 Task: Zoom out the location "Home in West palm Beach, Florida, United States" two times.
Action: Mouse moved to (721, 134)
Screenshot: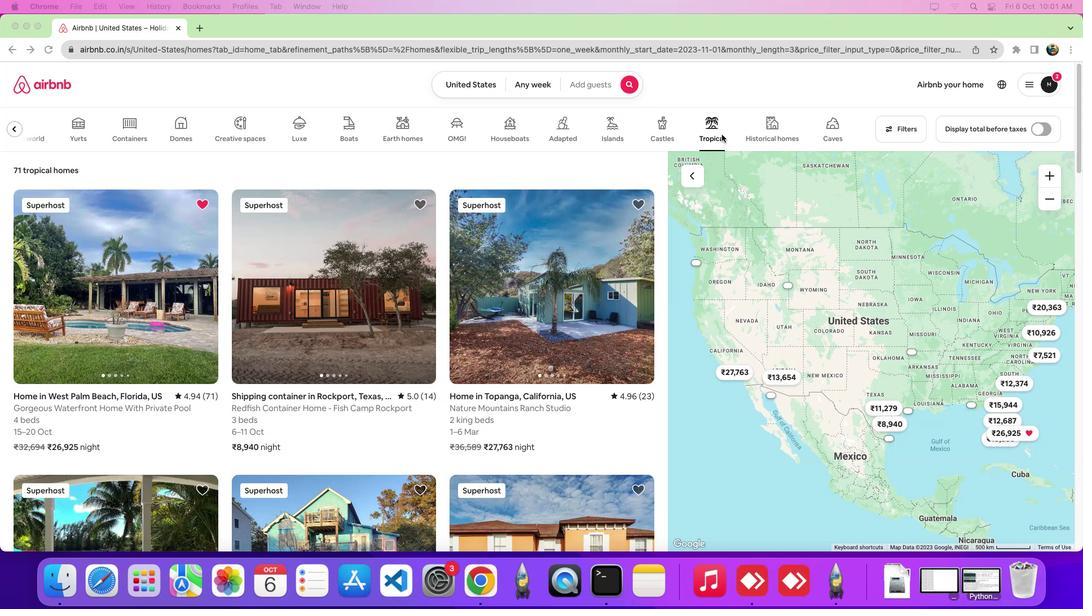 
Action: Mouse pressed left at (721, 134)
Screenshot: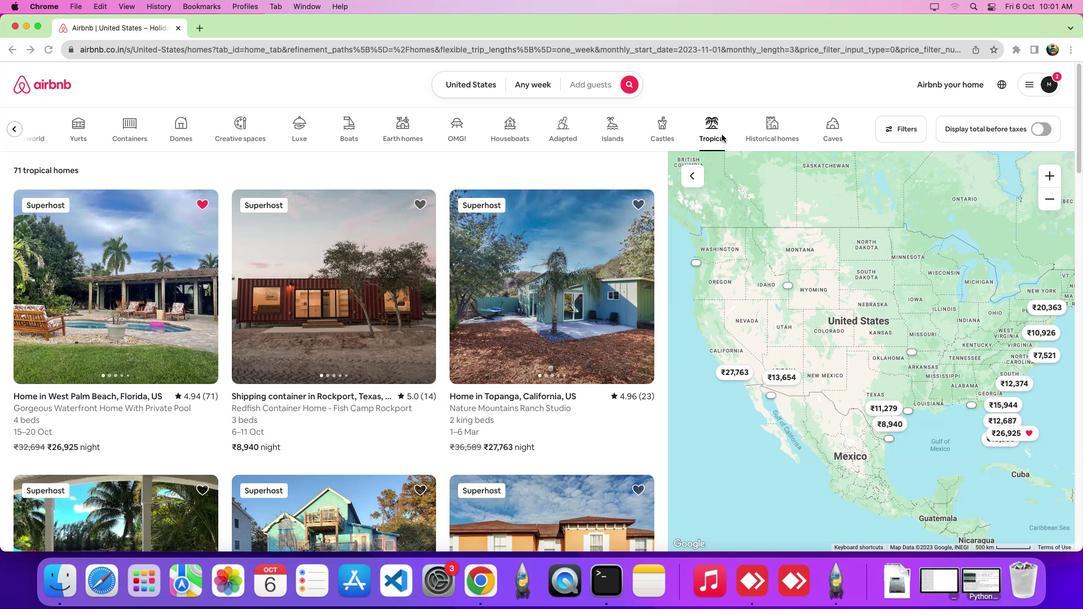 
Action: Mouse moved to (135, 285)
Screenshot: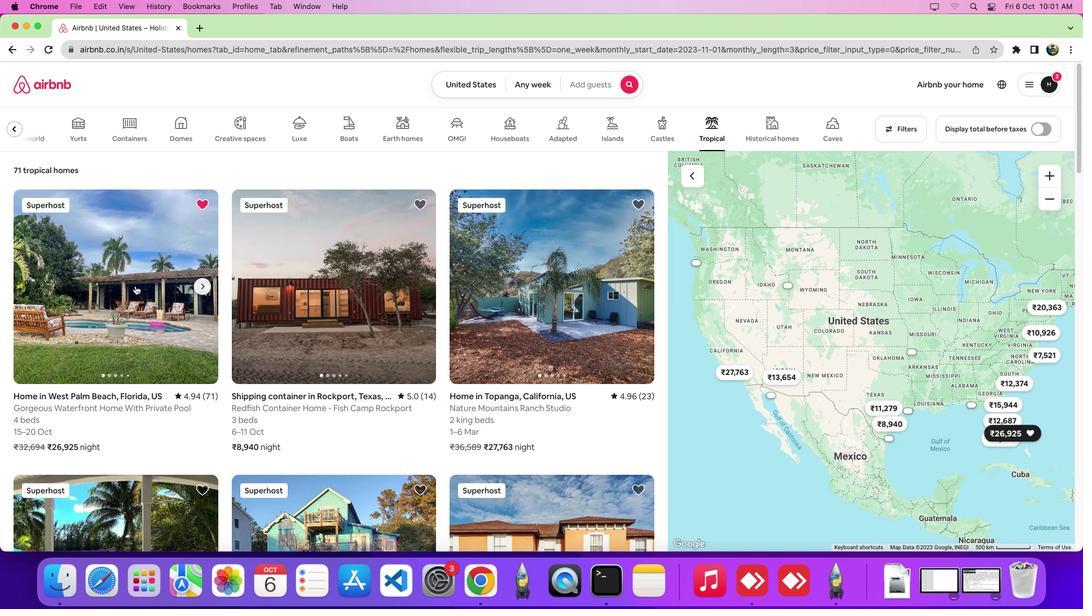 
Action: Mouse pressed left at (135, 285)
Screenshot: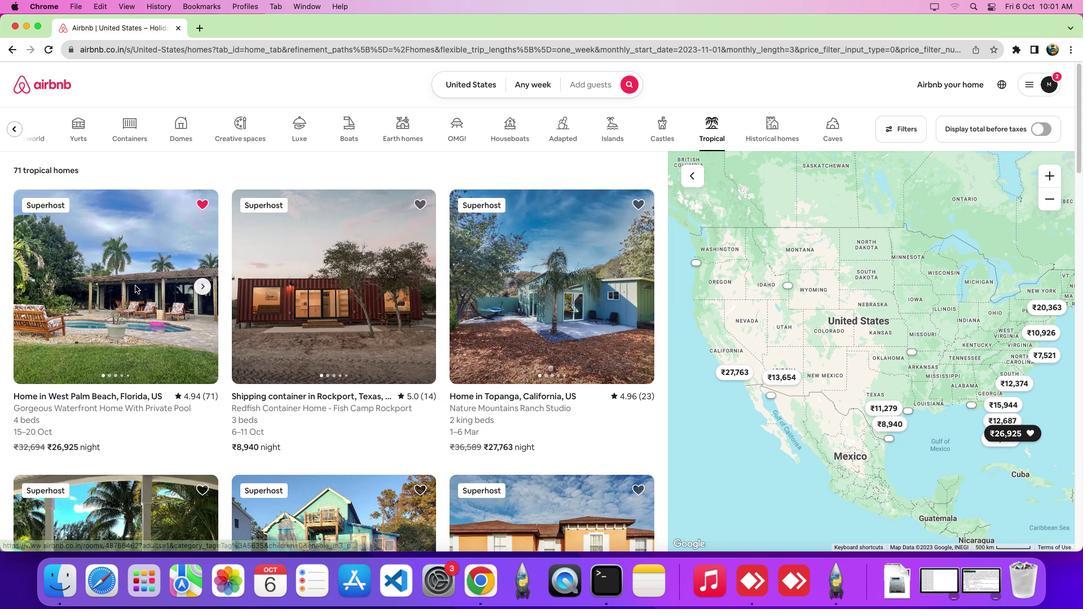 
Action: Mouse moved to (1081, 134)
Screenshot: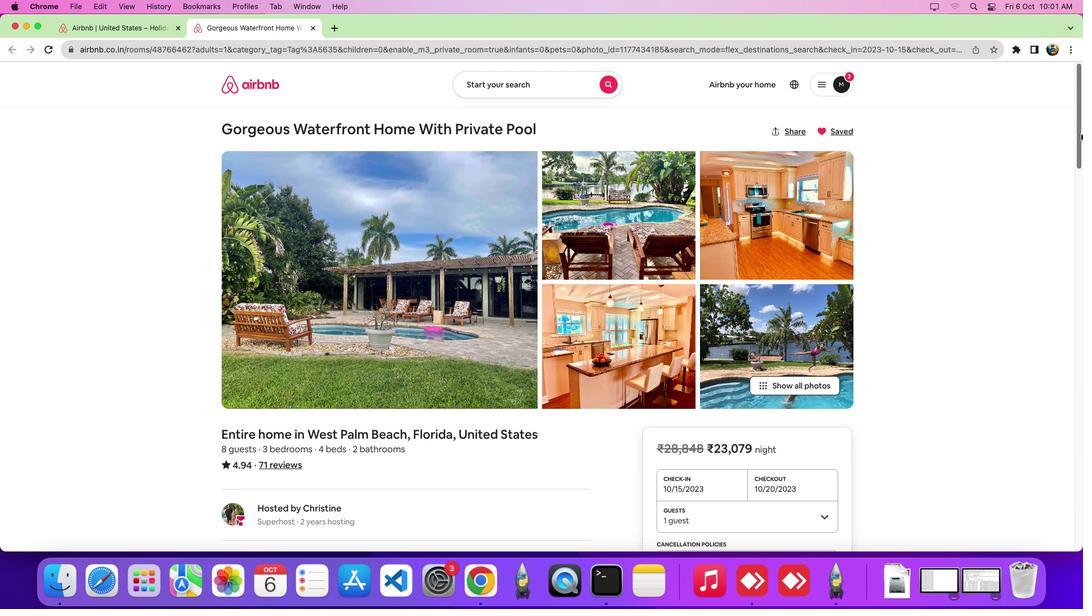 
Action: Mouse pressed left at (1081, 134)
Screenshot: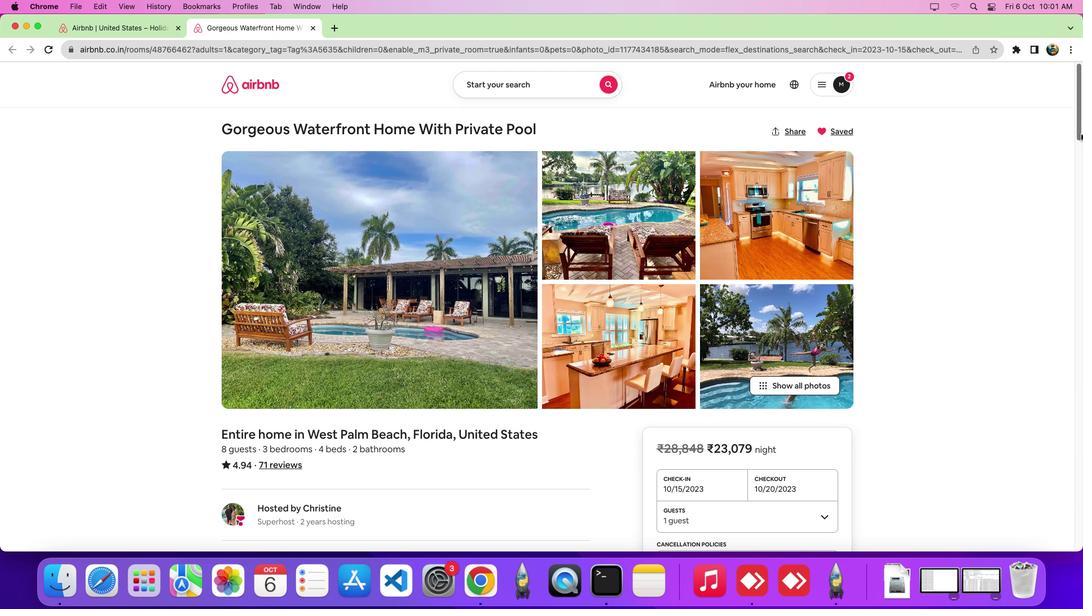 
Action: Mouse moved to (367, 94)
Screenshot: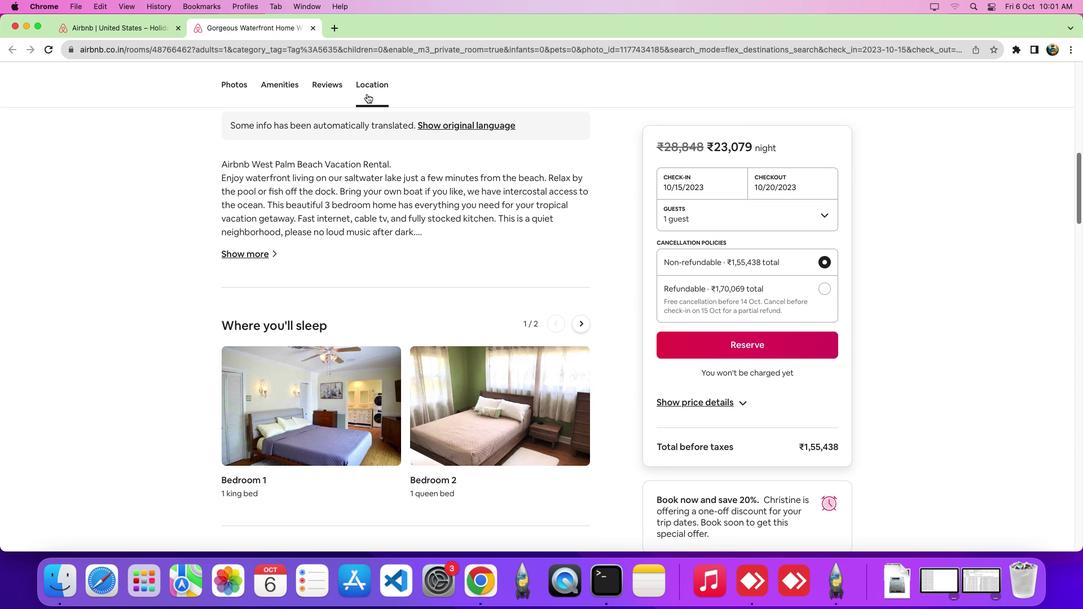 
Action: Mouse pressed left at (367, 94)
Screenshot: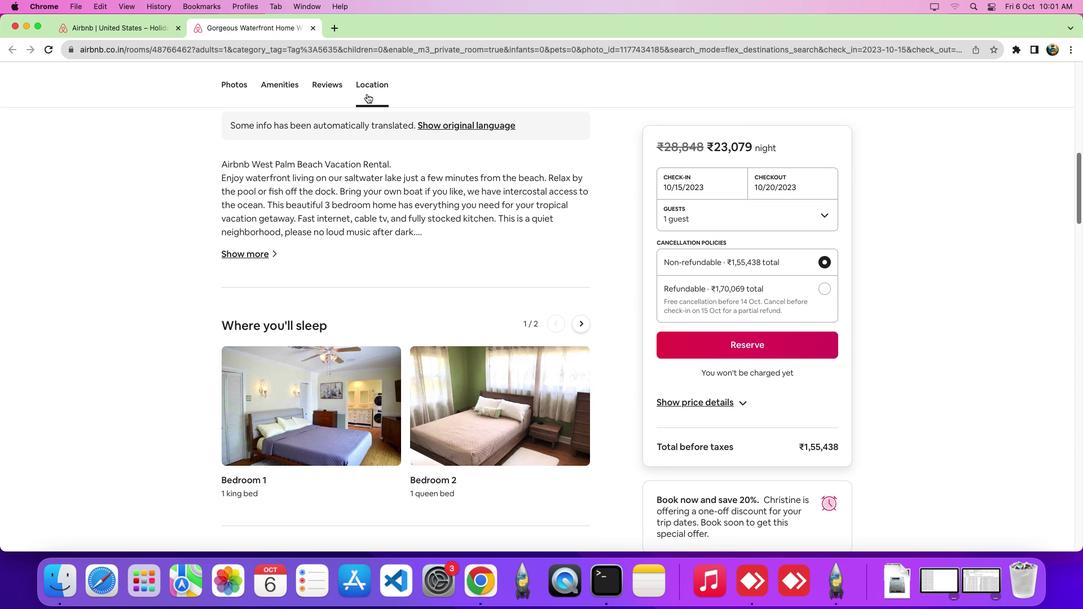 
Action: Mouse moved to (823, 265)
Screenshot: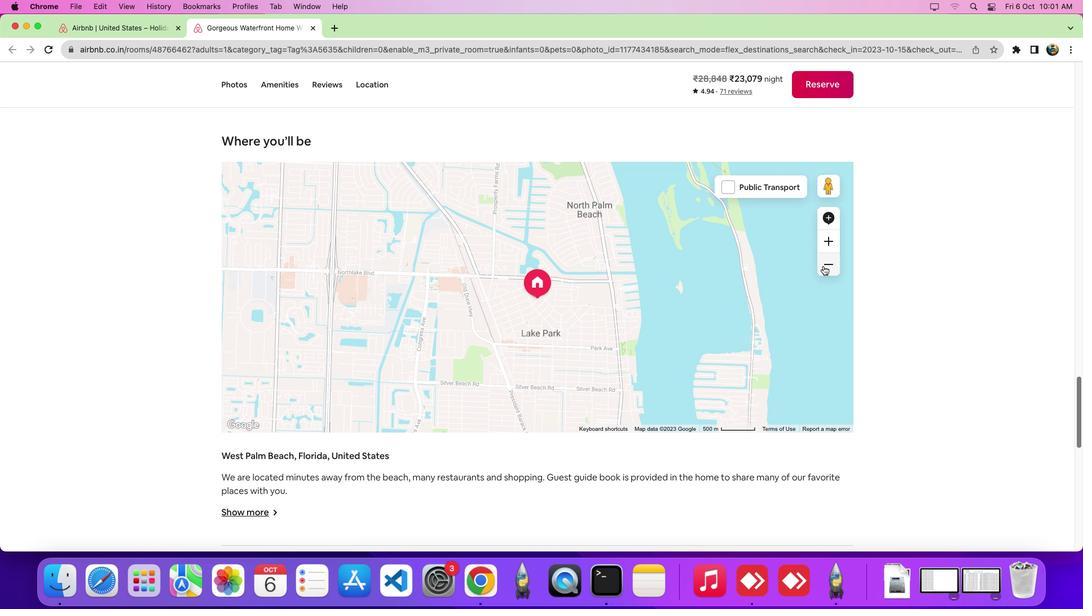 
Action: Mouse pressed left at (823, 265)
Screenshot: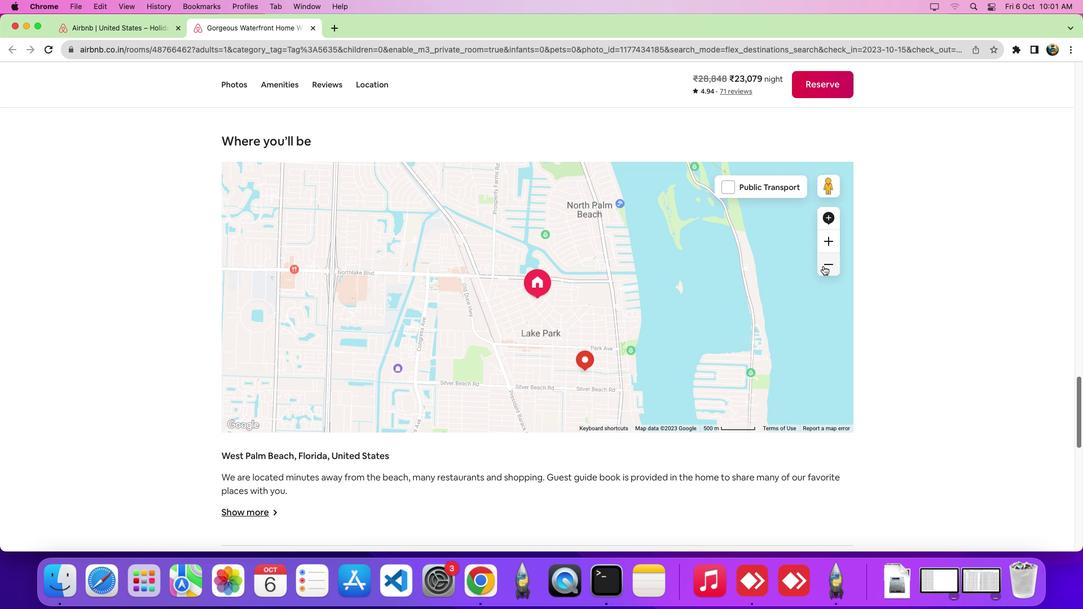 
Action: Mouse pressed left at (823, 265)
Screenshot: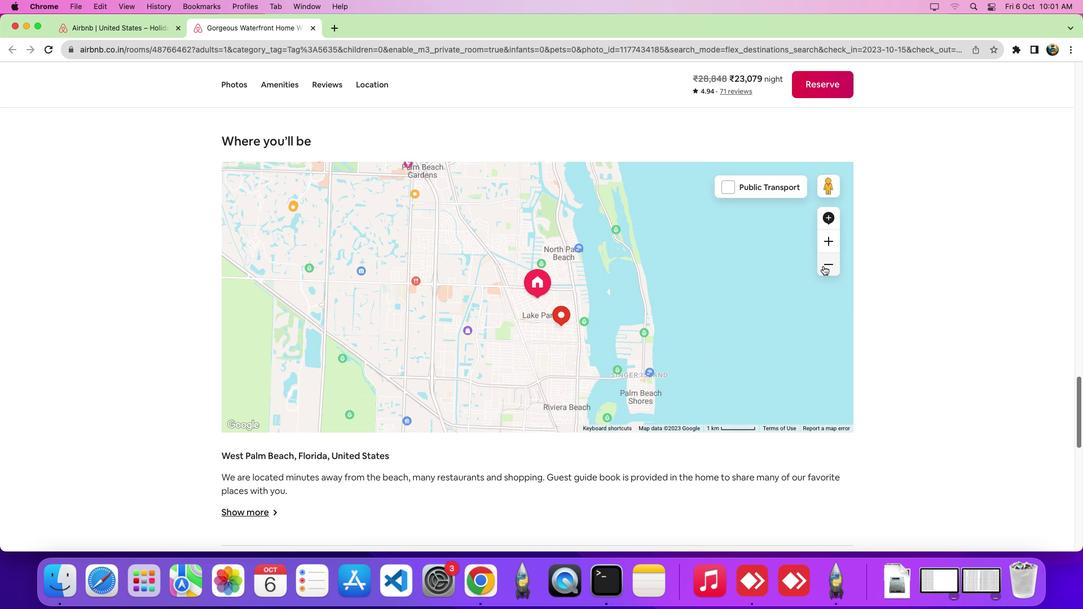 
Action: Mouse moved to (823, 266)
Screenshot: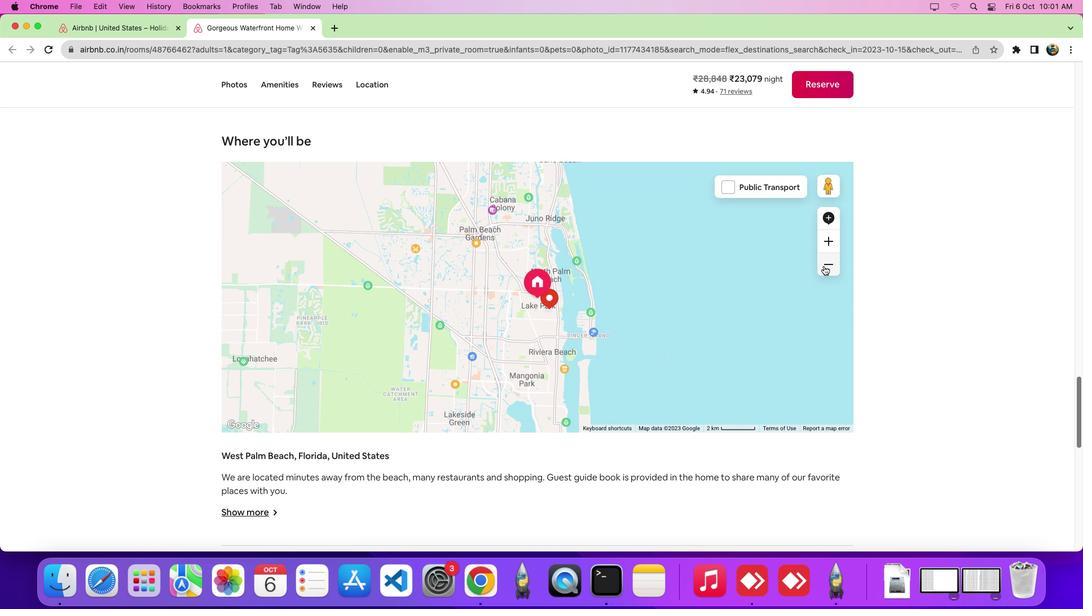 
